Task: For heading Arial black with underline.  font size for heading18,  'Change the font style of data to'Calibri.  and font size to 9,  Change the alignment of both headline & data to Align center.  In the sheet   Impact Sales log book
Action: Mouse moved to (166, 193)
Screenshot: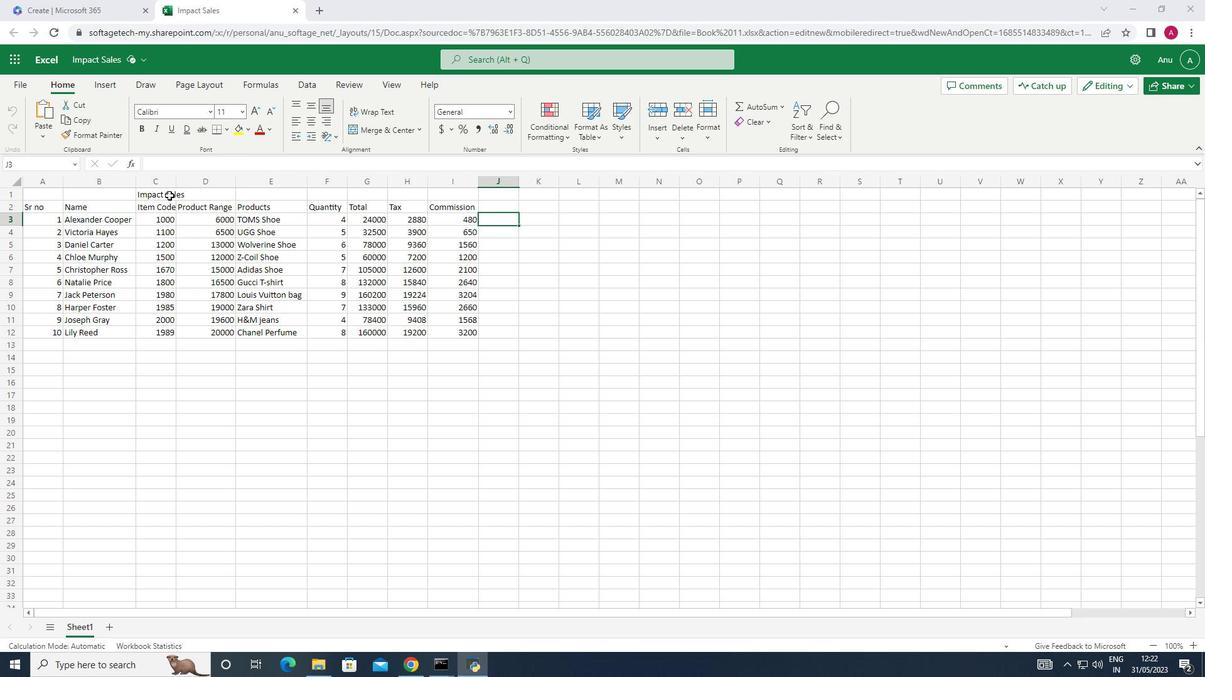 
Action: Mouse pressed left at (166, 193)
Screenshot: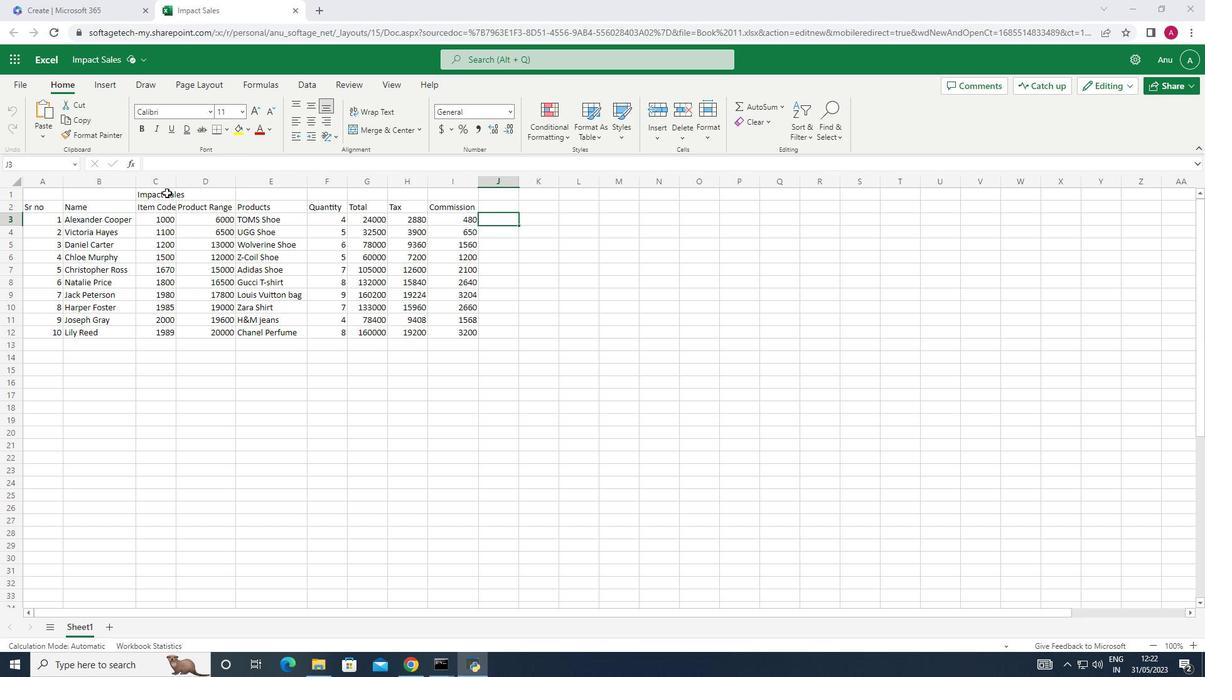 
Action: Mouse moved to (205, 115)
Screenshot: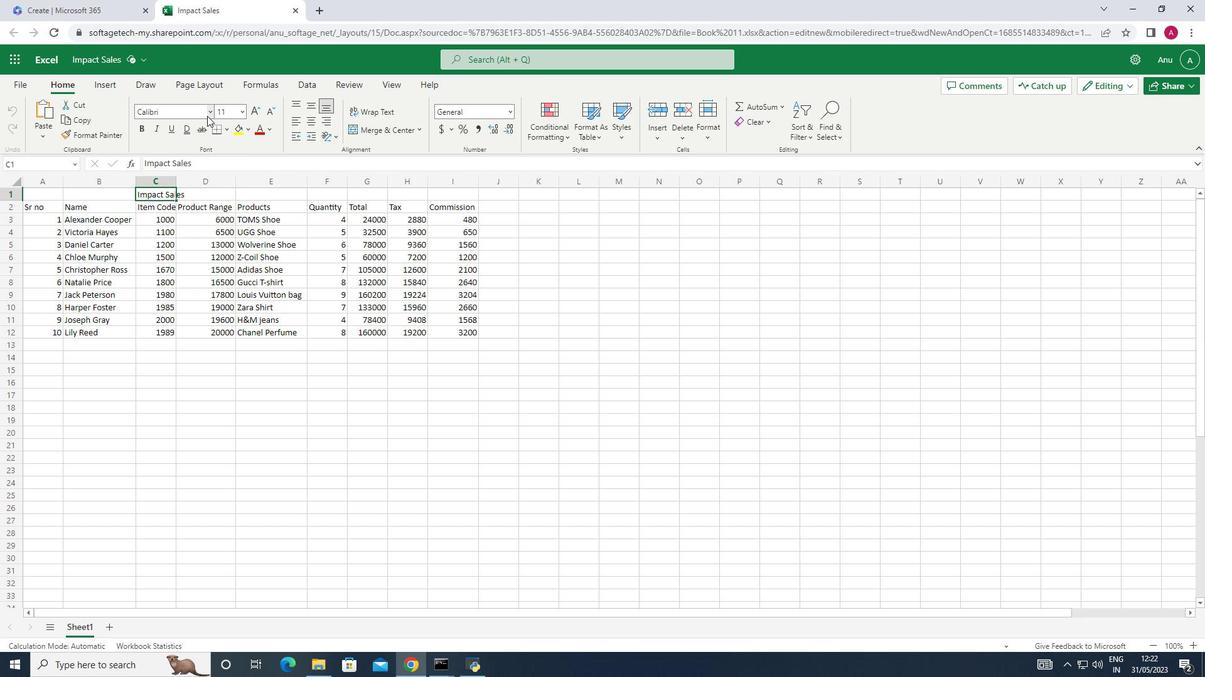 
Action: Mouse pressed left at (205, 115)
Screenshot: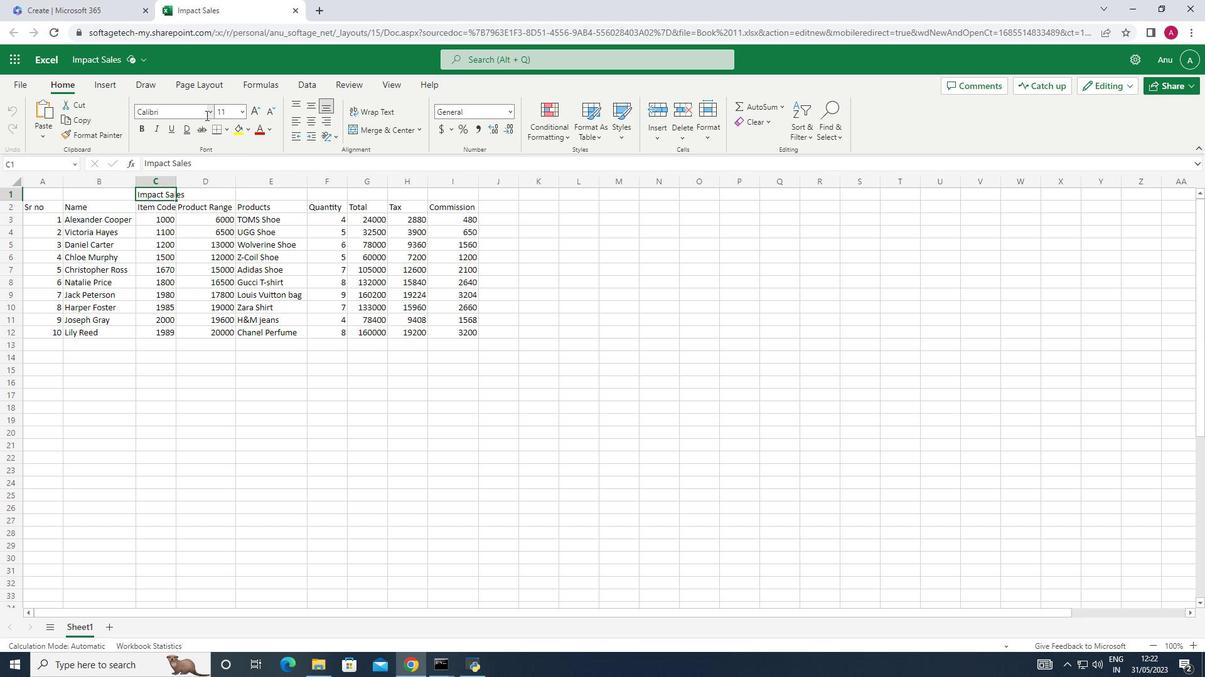 
Action: Mouse moved to (209, 113)
Screenshot: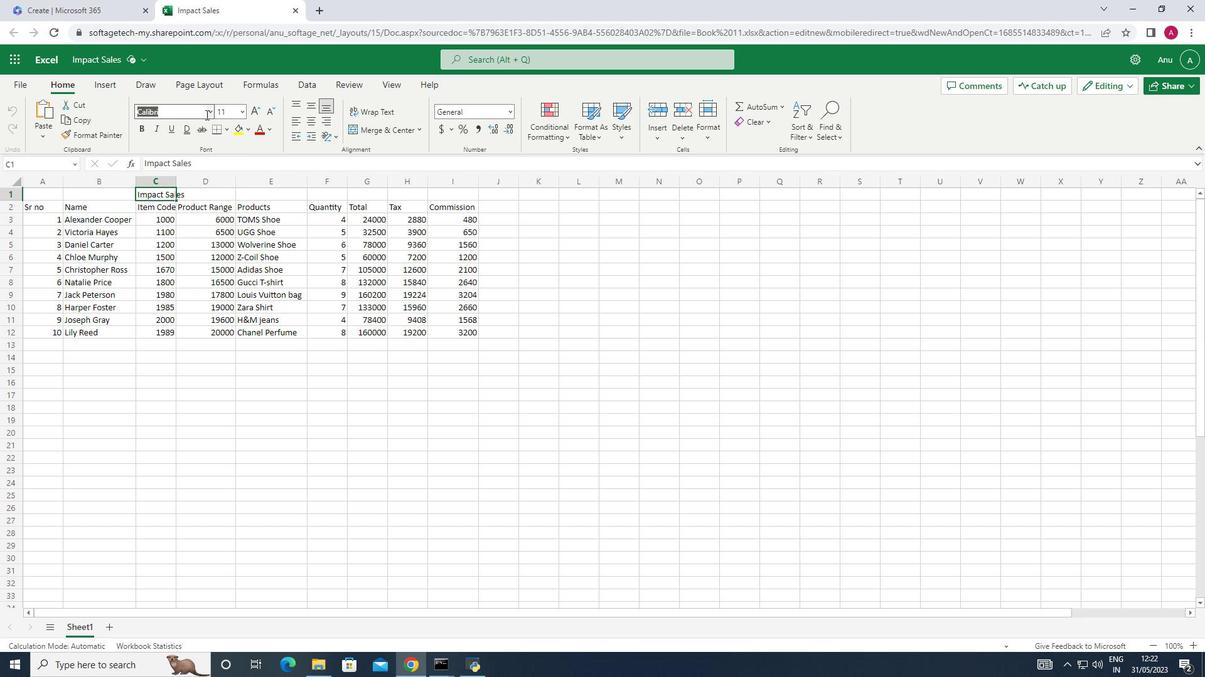 
Action: Mouse pressed left at (209, 113)
Screenshot: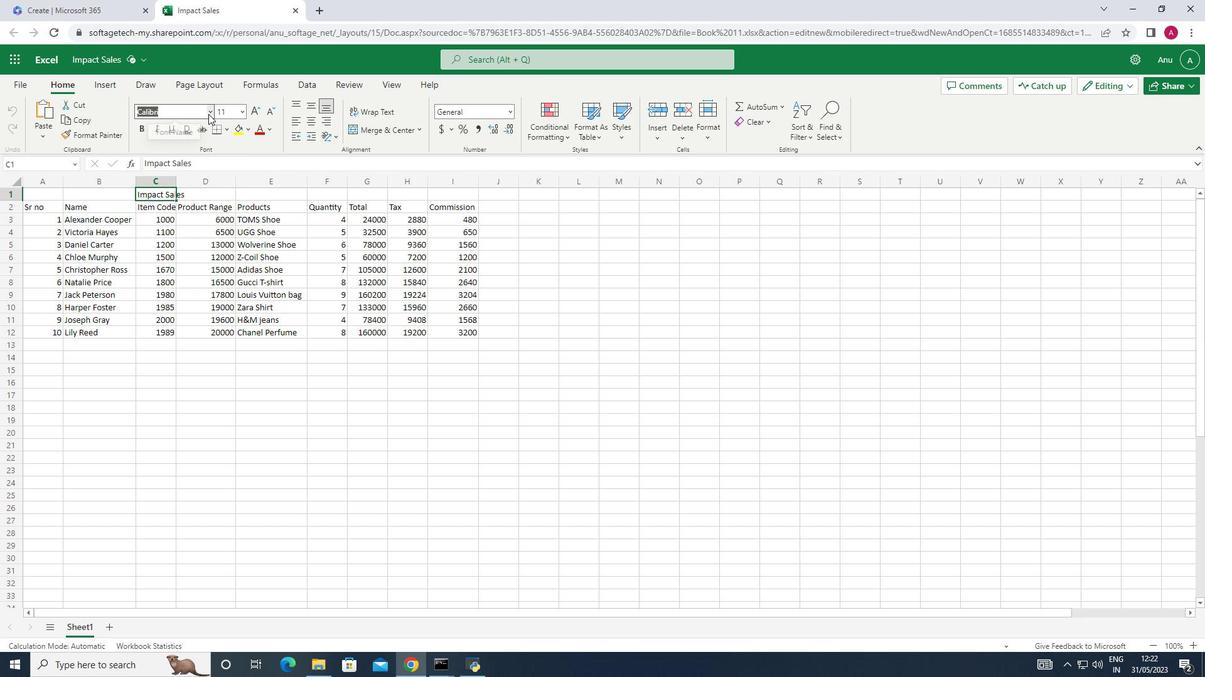 
Action: Mouse moved to (172, 161)
Screenshot: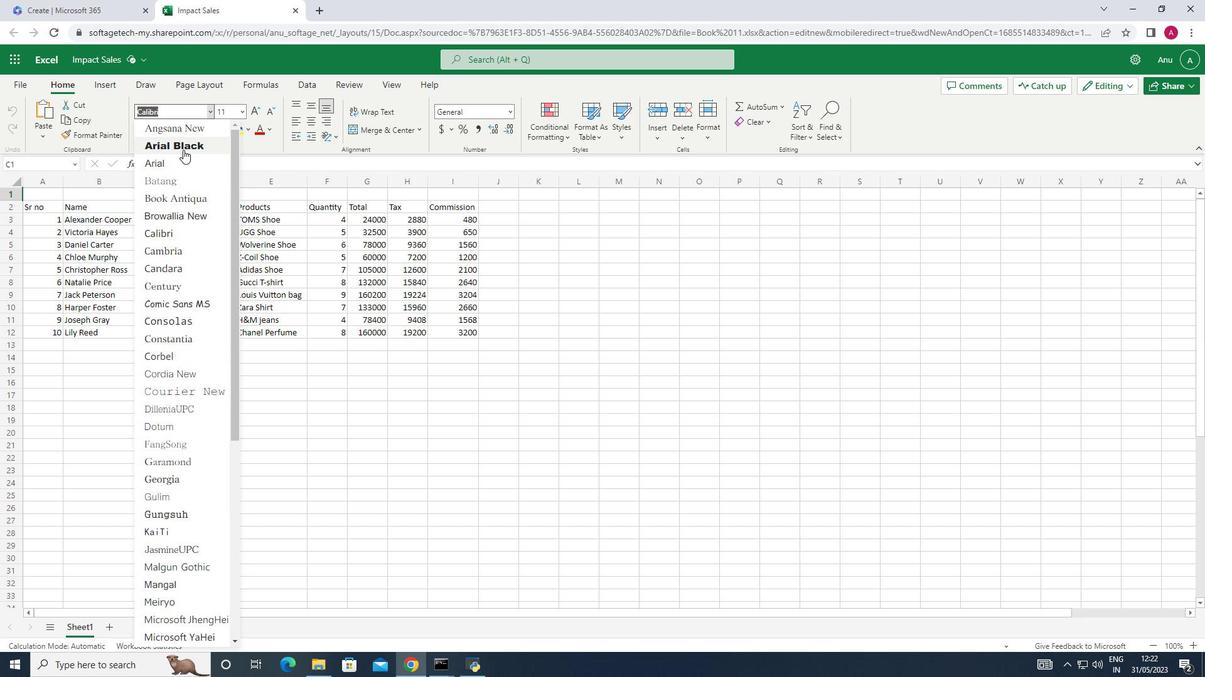 
Action: Mouse pressed left at (172, 161)
Screenshot: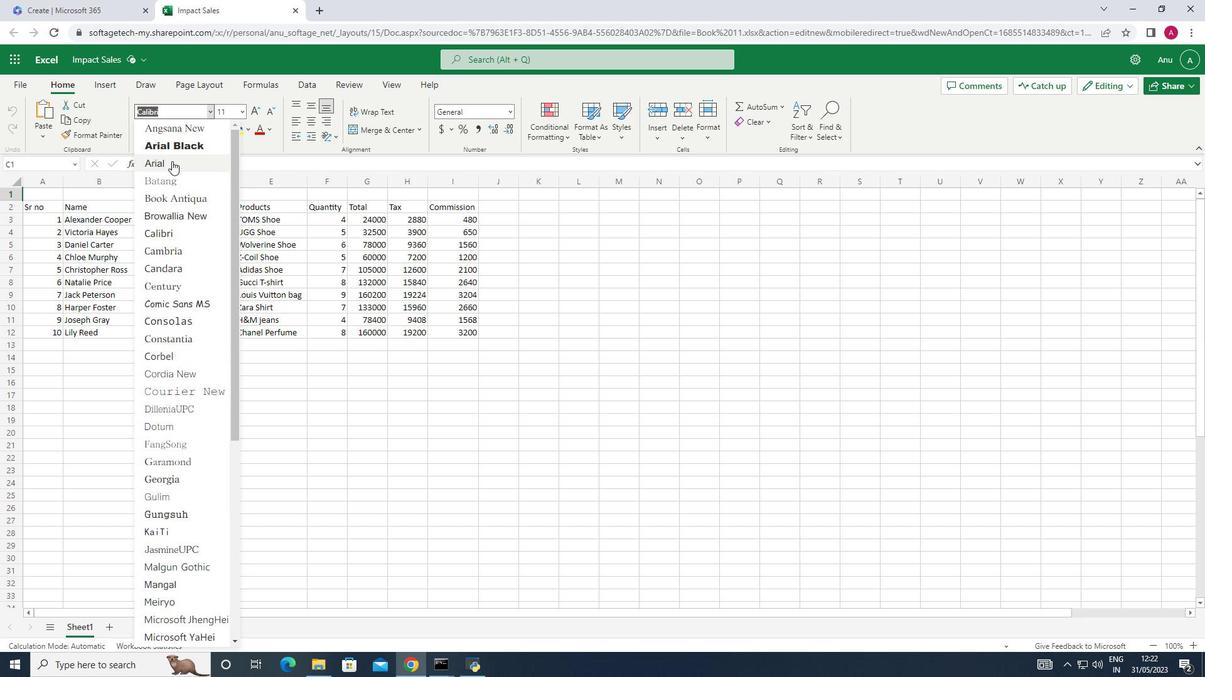 
Action: Mouse moved to (172, 132)
Screenshot: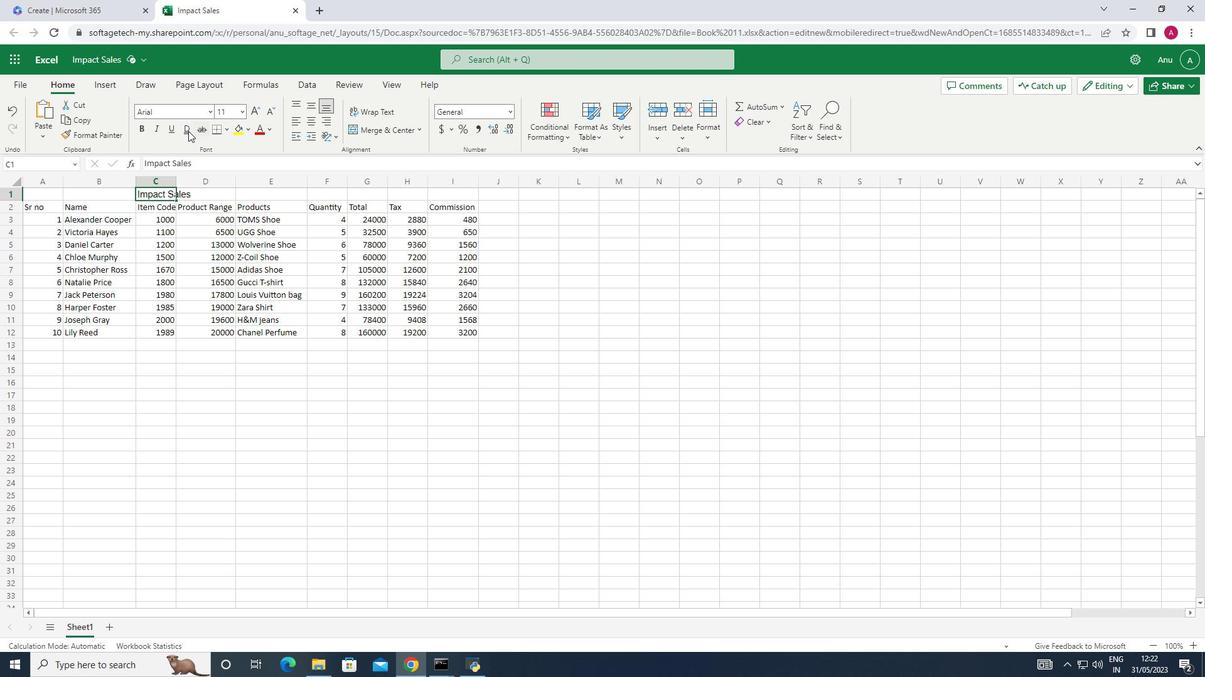 
Action: Mouse pressed left at (172, 132)
Screenshot: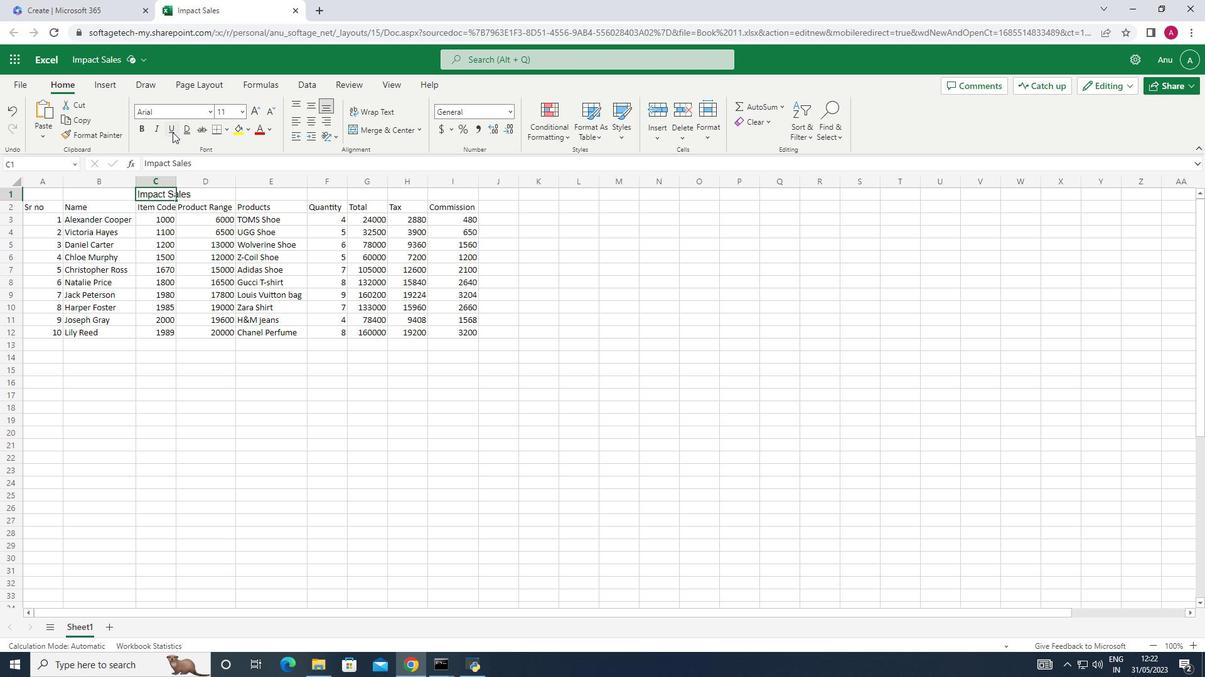 
Action: Mouse moved to (243, 115)
Screenshot: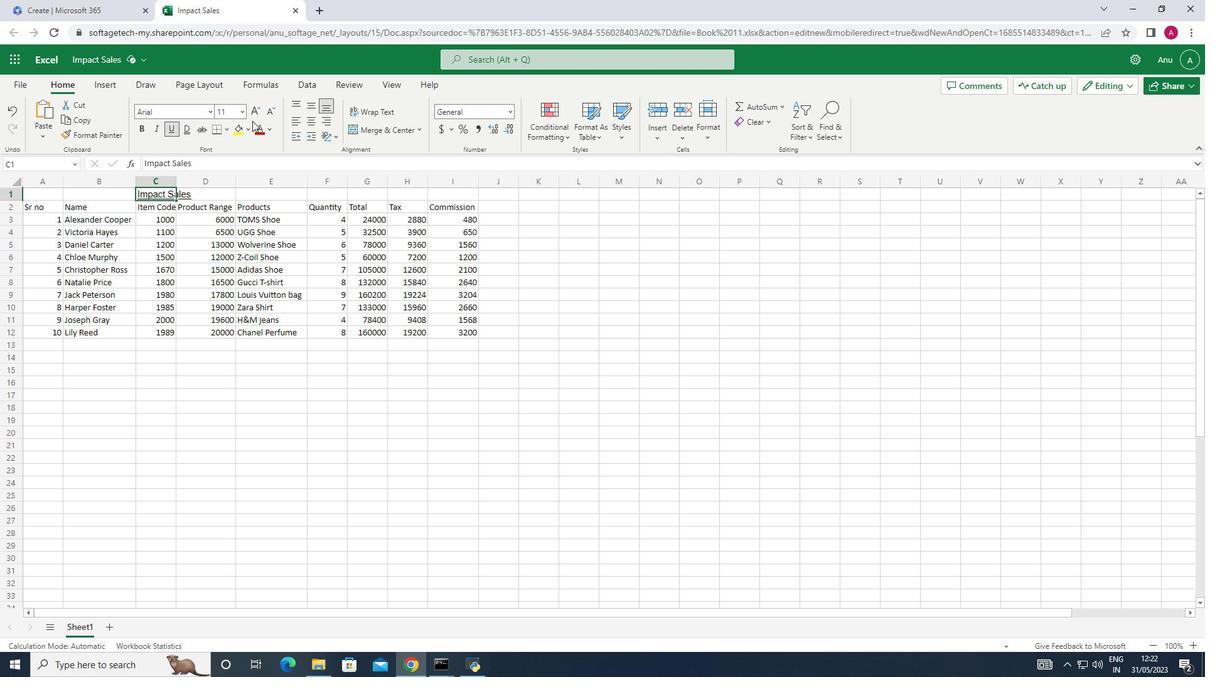 
Action: Mouse pressed left at (243, 115)
Screenshot: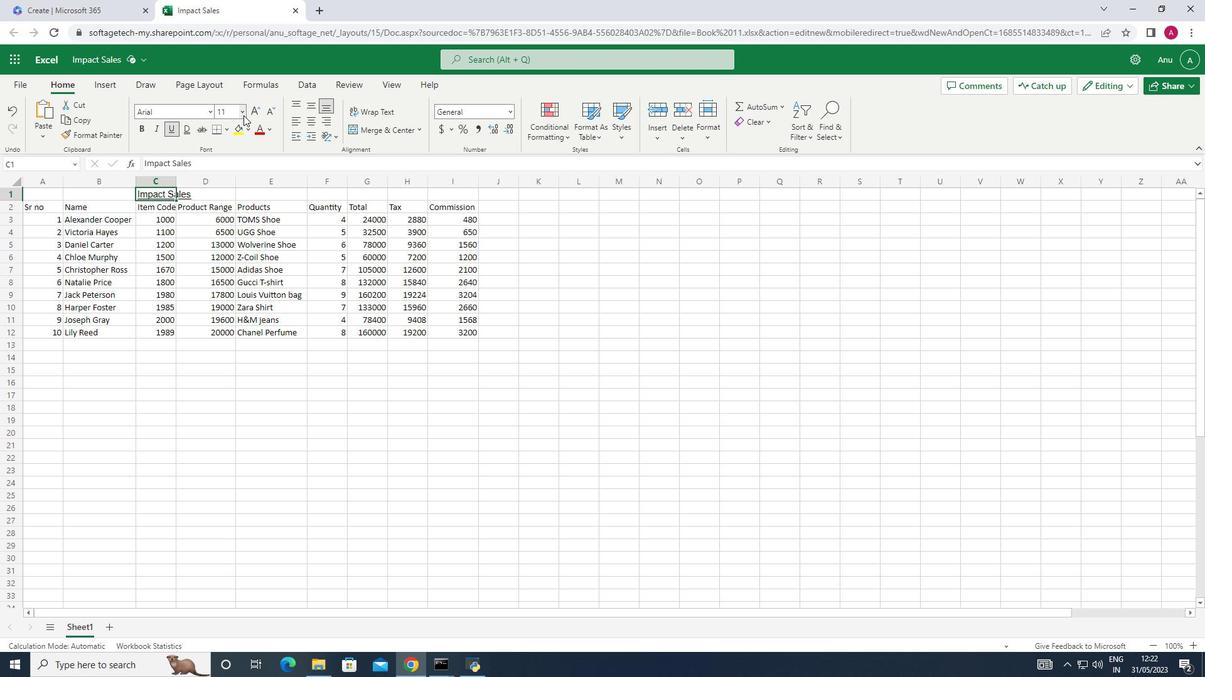 
Action: Mouse moved to (230, 250)
Screenshot: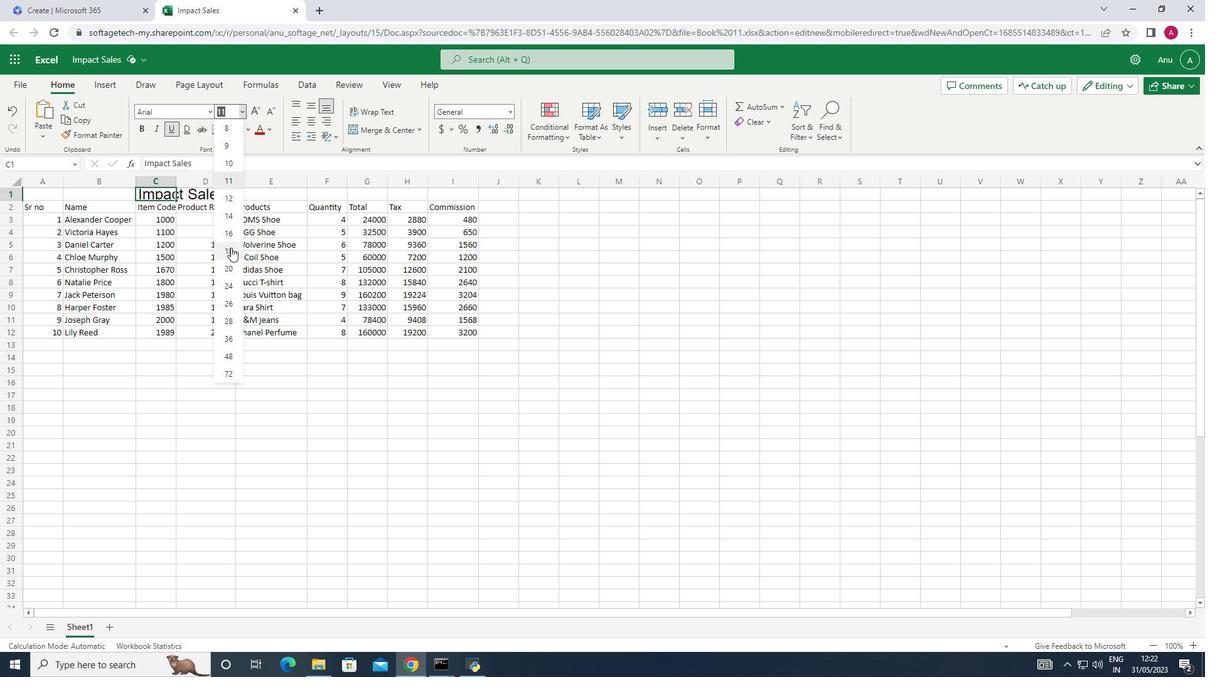 
Action: Mouse pressed left at (230, 250)
Screenshot: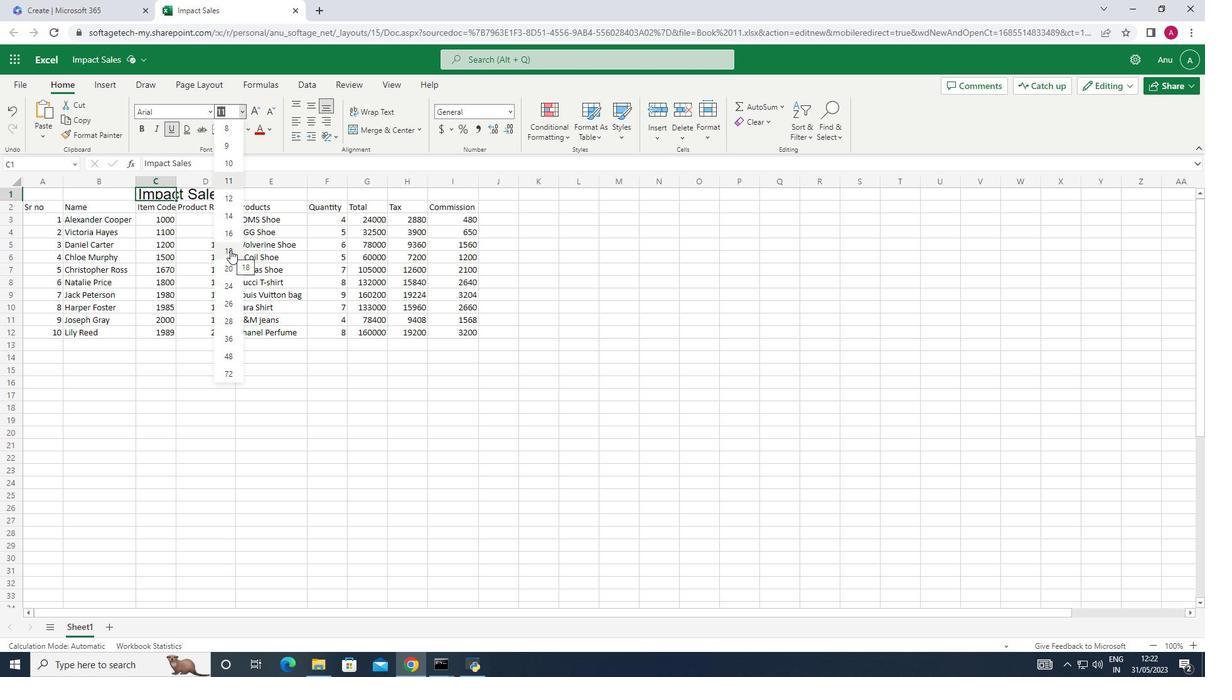 
Action: Mouse moved to (39, 214)
Screenshot: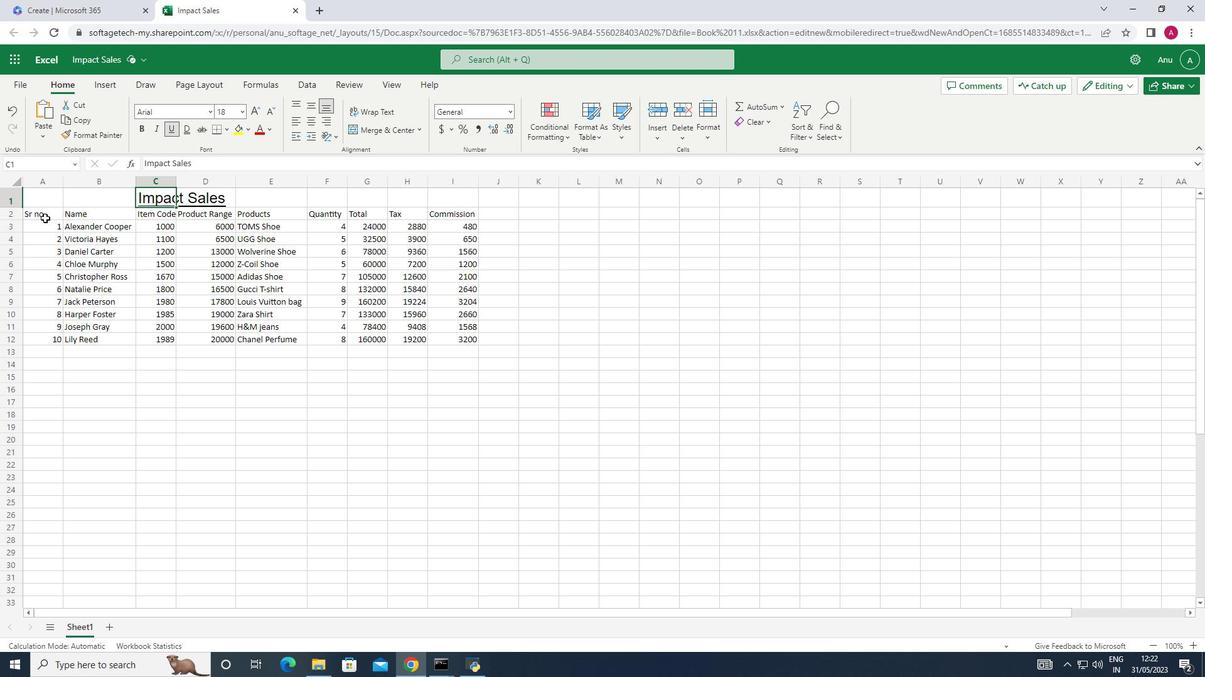 
Action: Mouse pressed left at (39, 214)
Screenshot: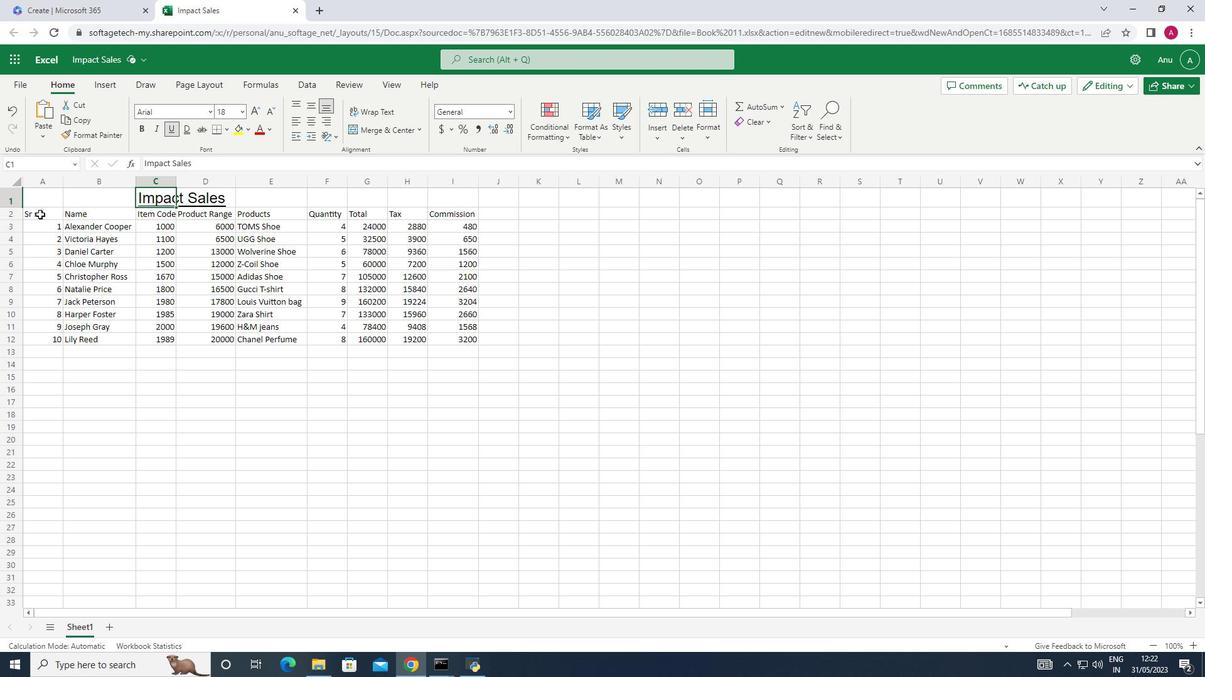 
Action: Mouse moved to (210, 110)
Screenshot: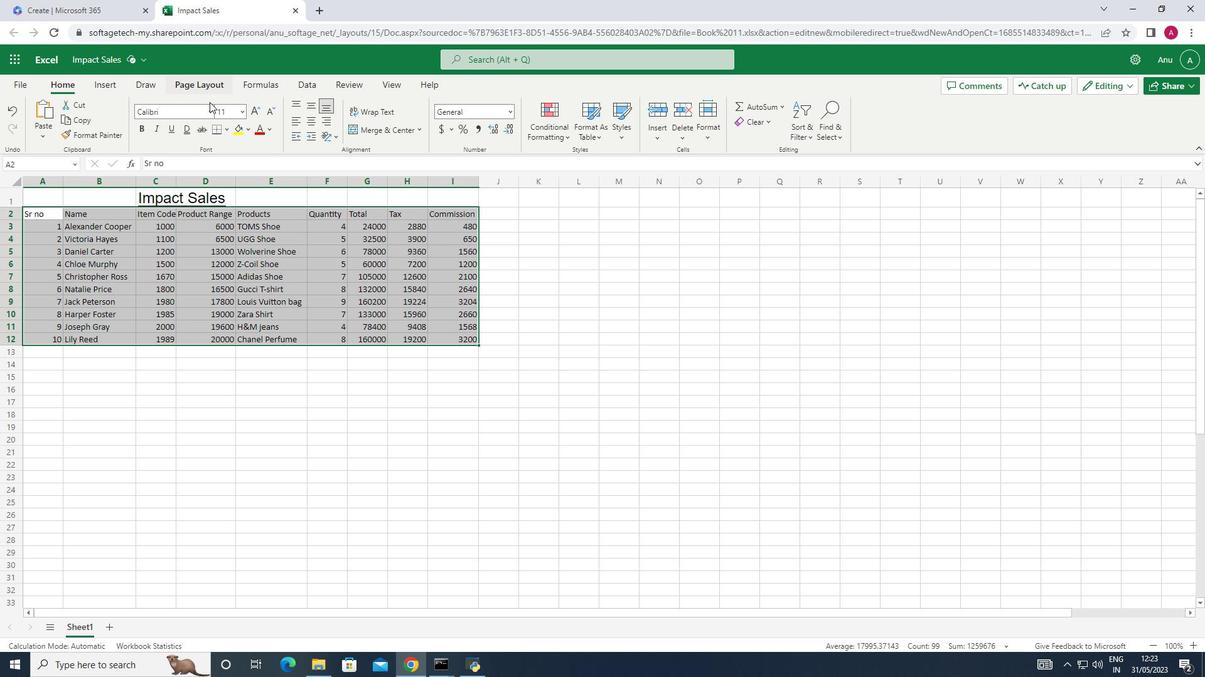 
Action: Mouse pressed left at (210, 110)
Screenshot: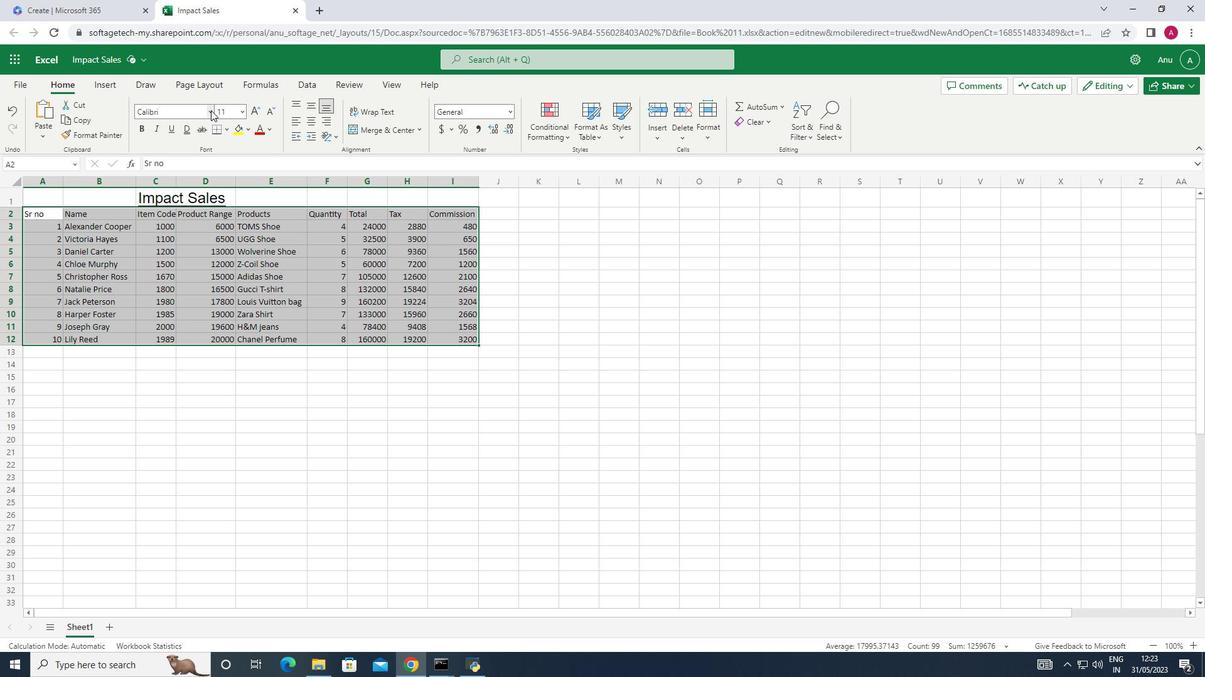 
Action: Mouse moved to (189, 235)
Screenshot: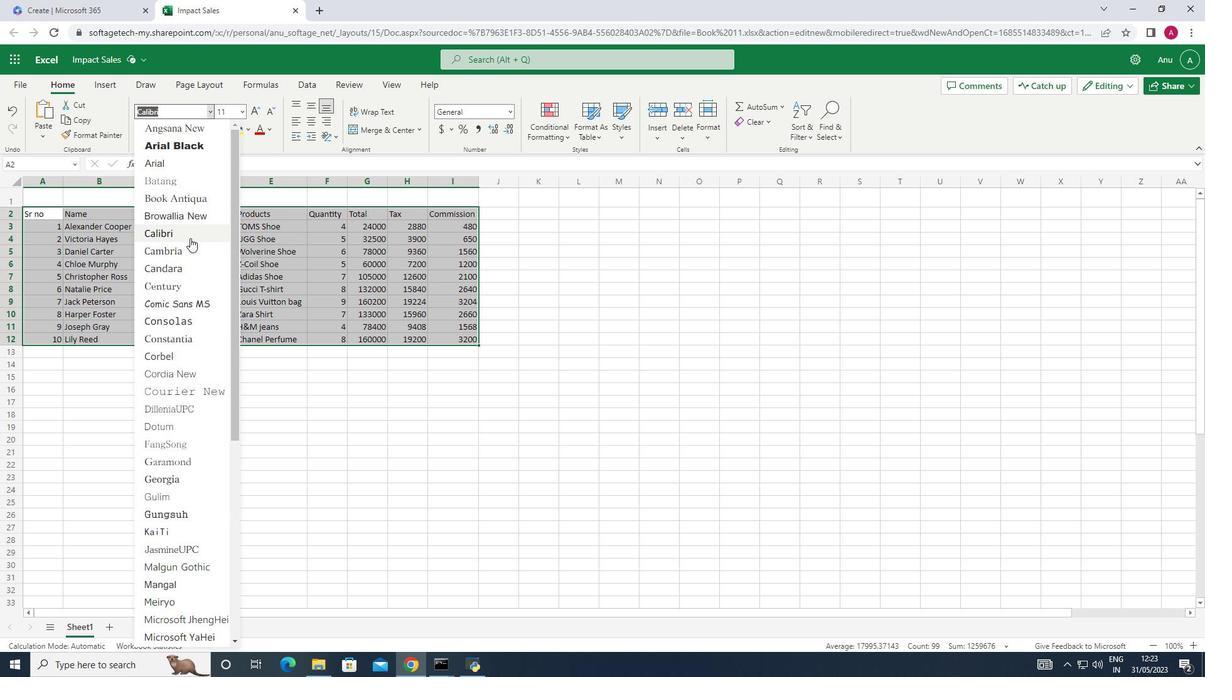 
Action: Mouse pressed left at (189, 235)
Screenshot: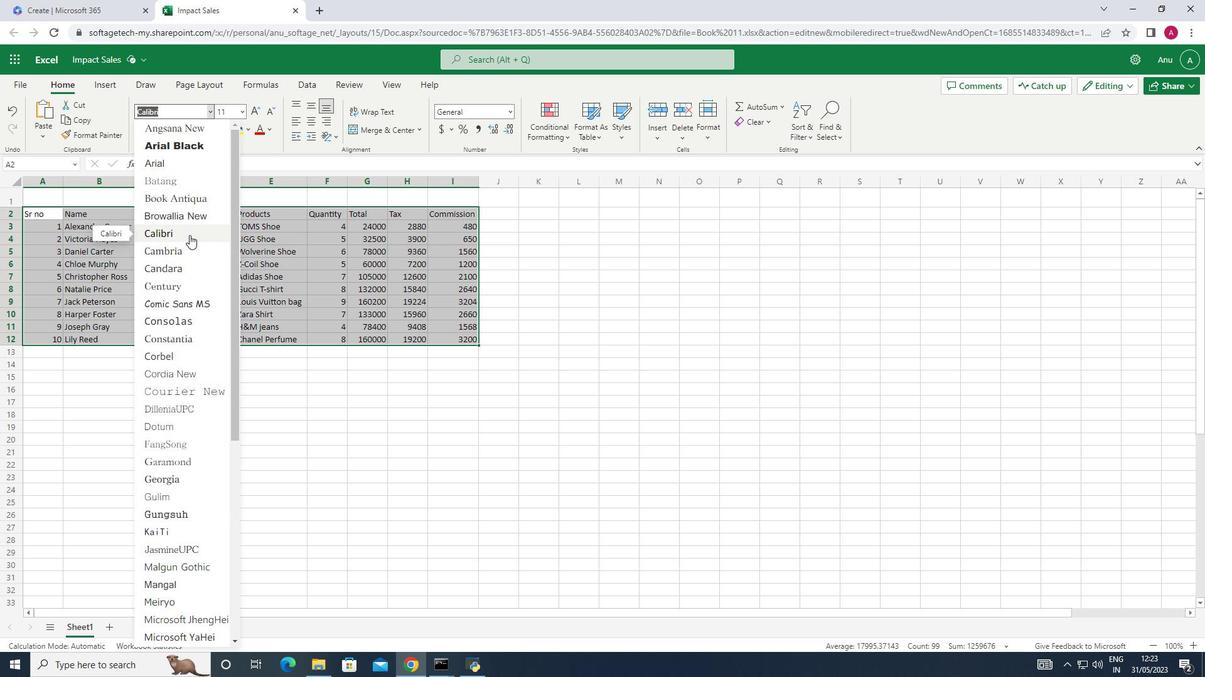 
Action: Mouse moved to (240, 109)
Screenshot: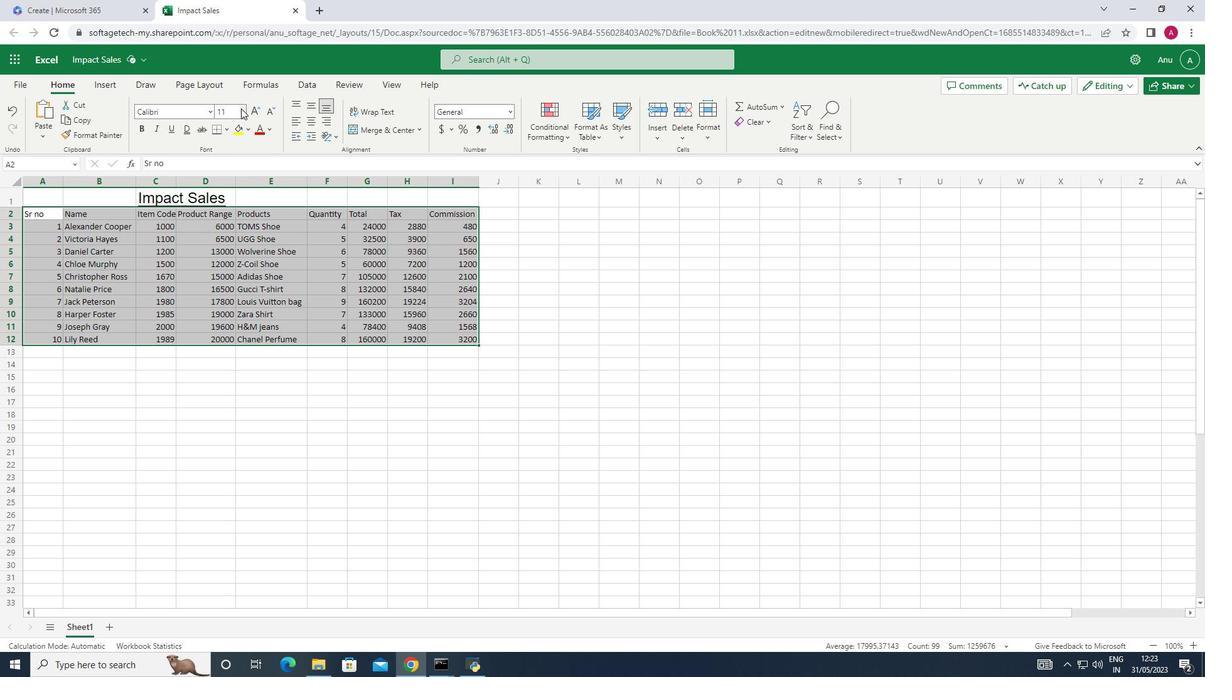 
Action: Mouse pressed left at (240, 109)
Screenshot: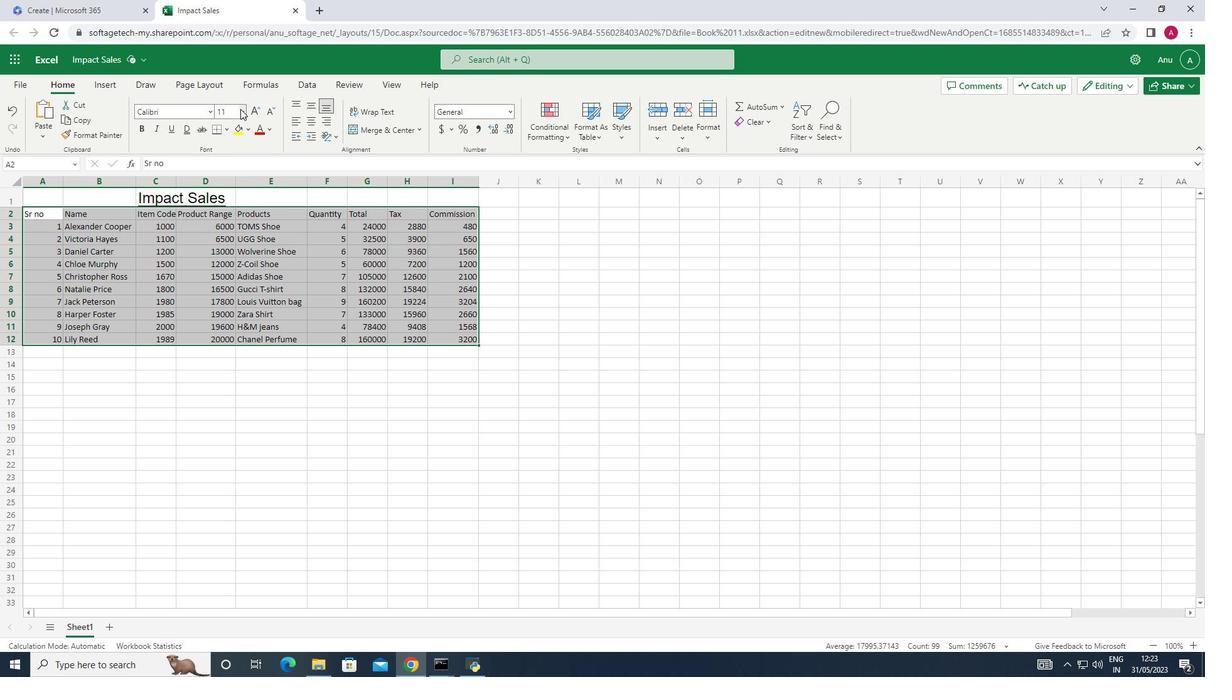 
Action: Mouse moved to (231, 145)
Screenshot: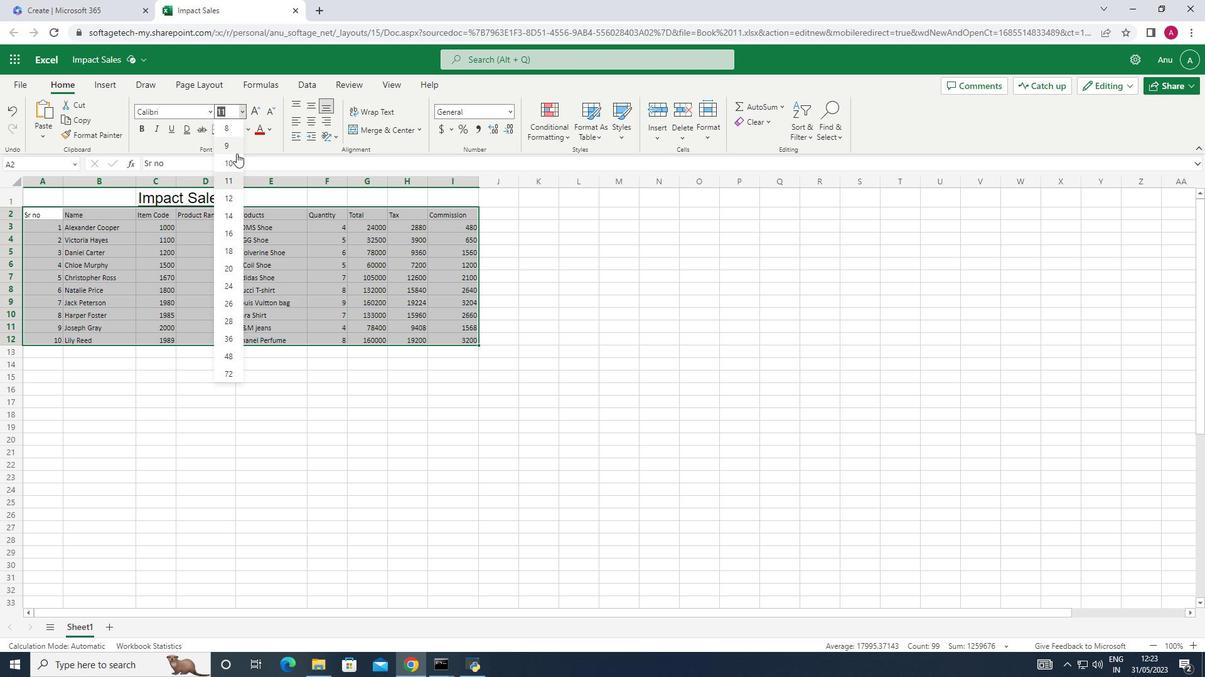 
Action: Mouse pressed left at (231, 145)
Screenshot: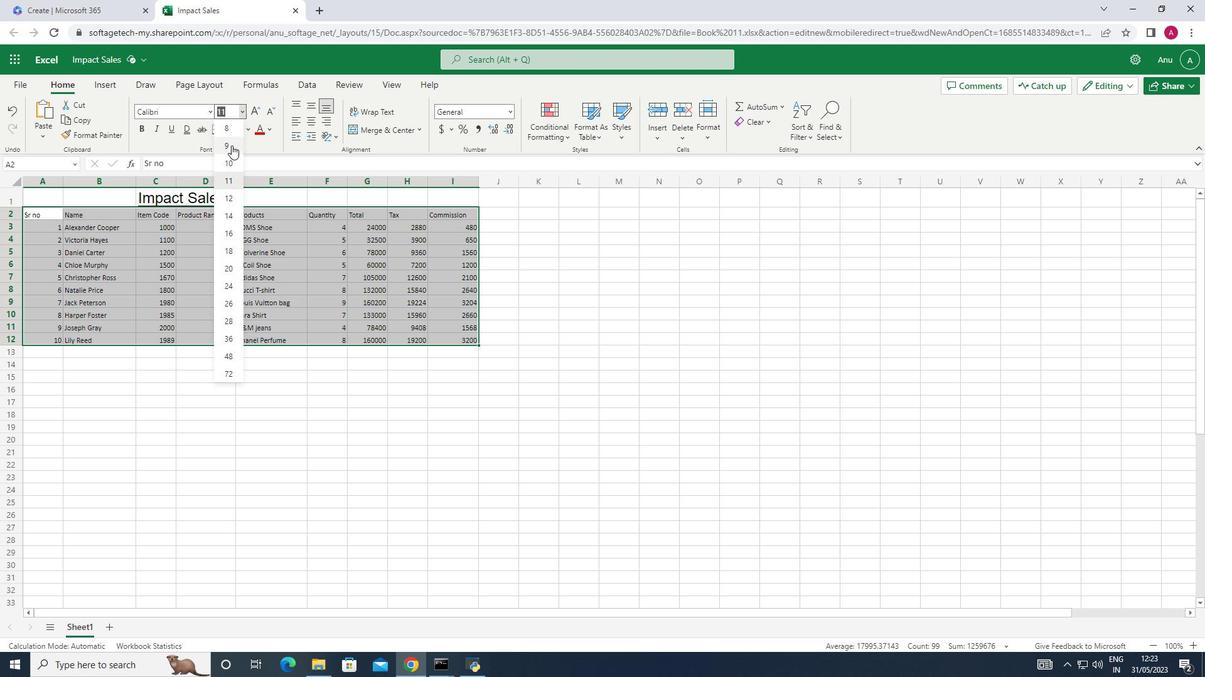 
Action: Mouse moved to (308, 121)
Screenshot: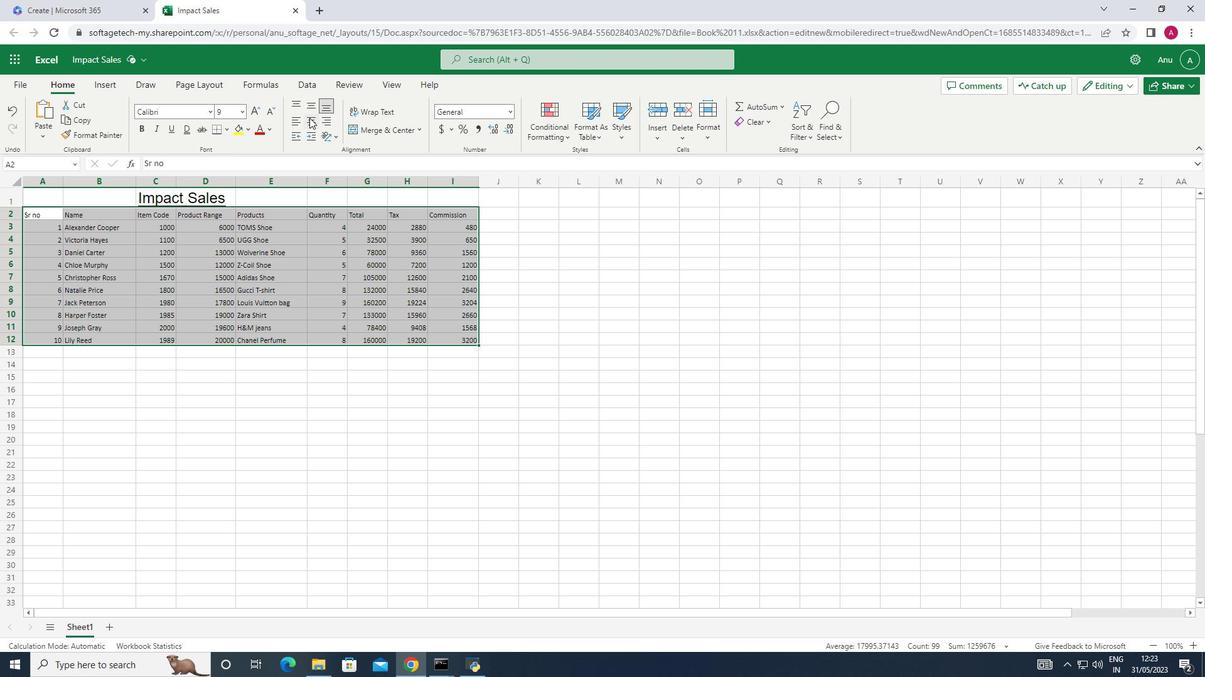 
Action: Mouse pressed left at (308, 121)
Screenshot: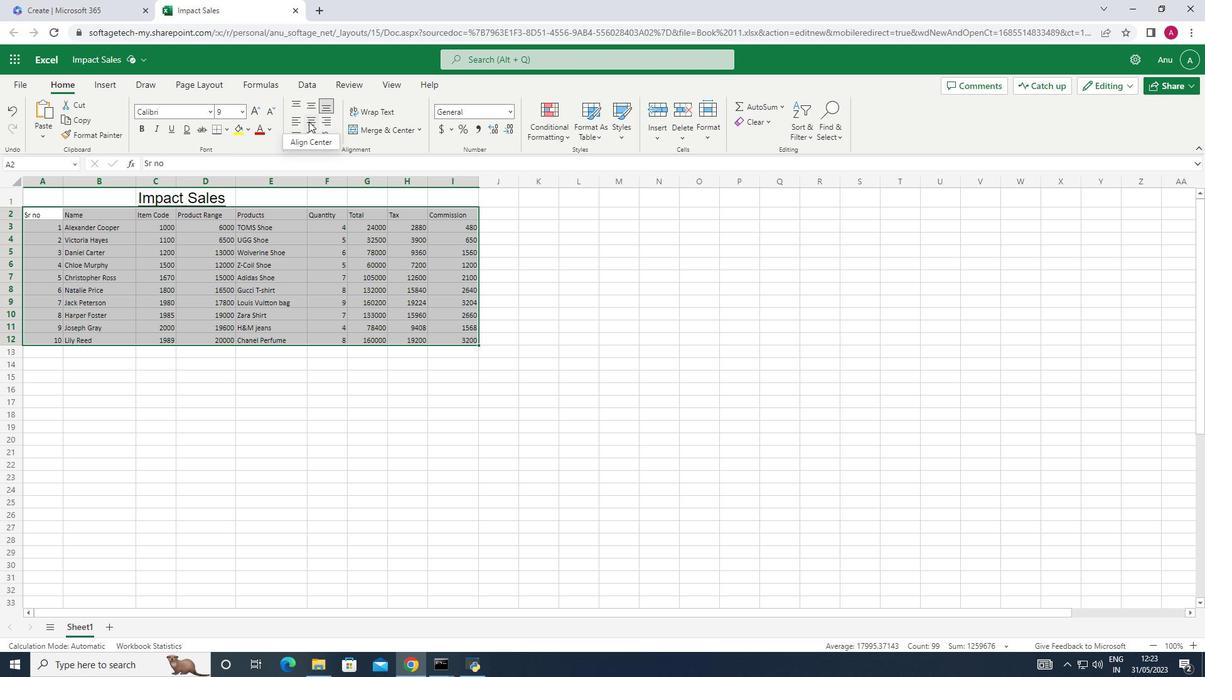 
Action: Mouse moved to (518, 260)
Screenshot: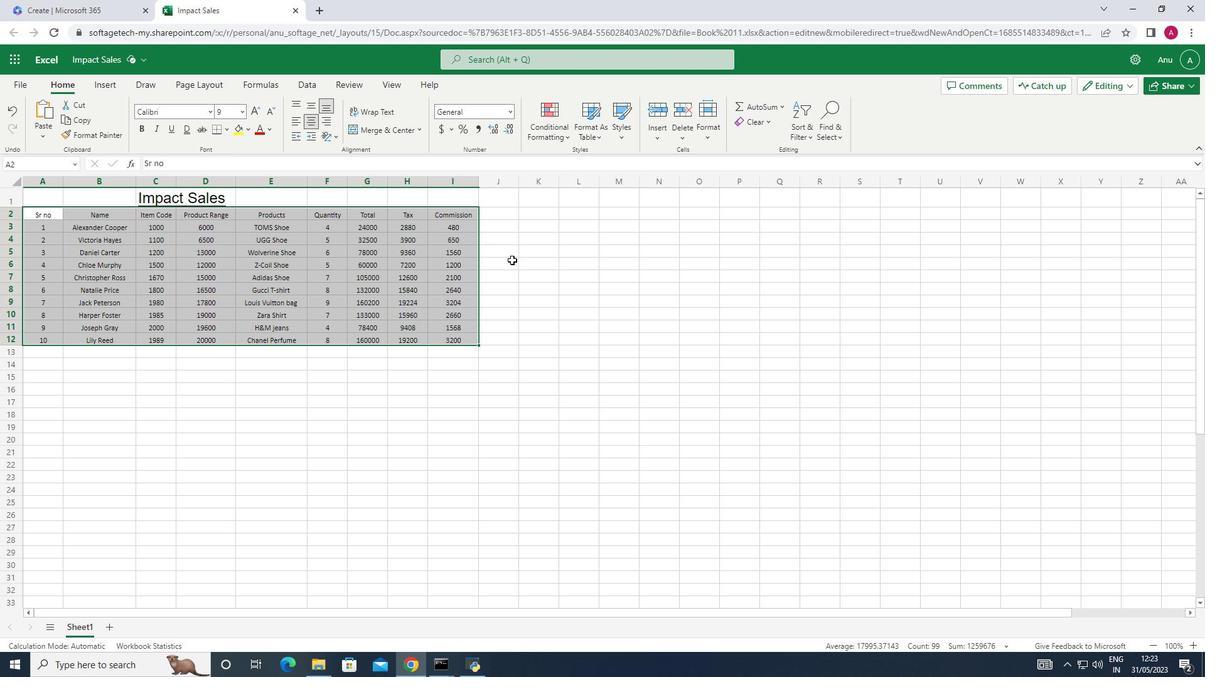 
Action: Mouse pressed left at (518, 260)
Screenshot: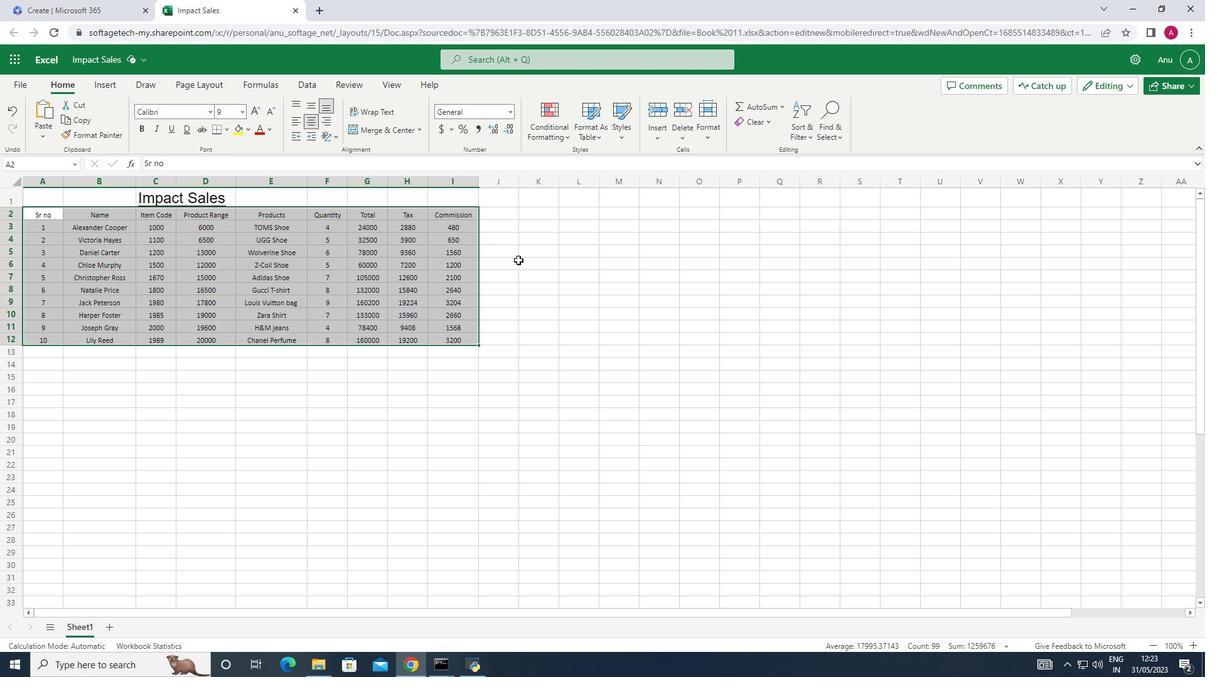 
Action: Mouse moved to (502, 268)
Screenshot: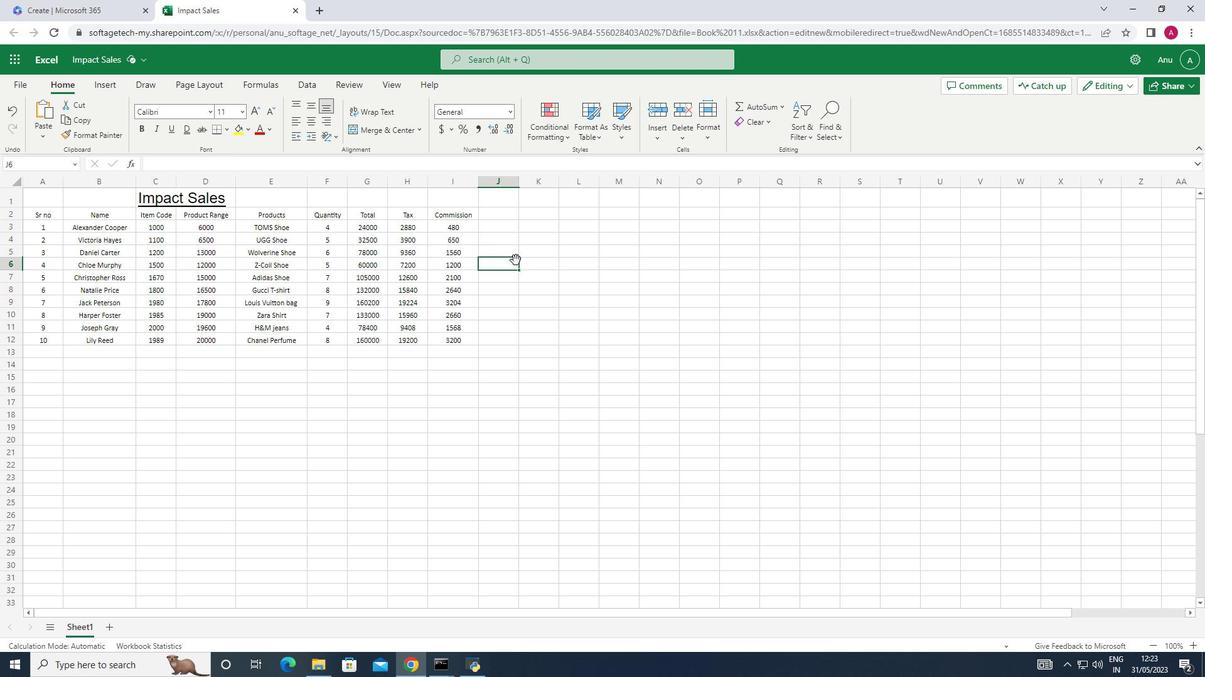 
